 Task: Look for space in Überlingen, Germany from 10th July, 2023 to 15th July, 2023 for 7 adults in price range Rs.10000 to Rs.15000. Place can be entire place or shared room with 4 bedrooms having 7 beds and 4 bathrooms. Property type can be house, flat, guest house. Amenities needed are: wifi, TV, free parkinig on premises, gym, breakfast. Booking option can be shelf check-in. Required host language is English.
Action: Mouse moved to (440, 95)
Screenshot: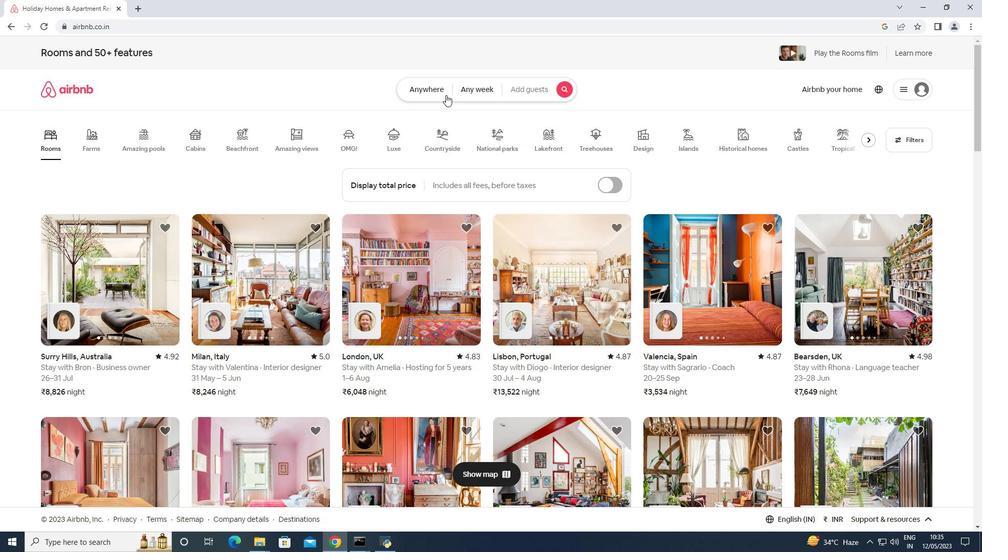 
Action: Mouse pressed left at (440, 95)
Screenshot: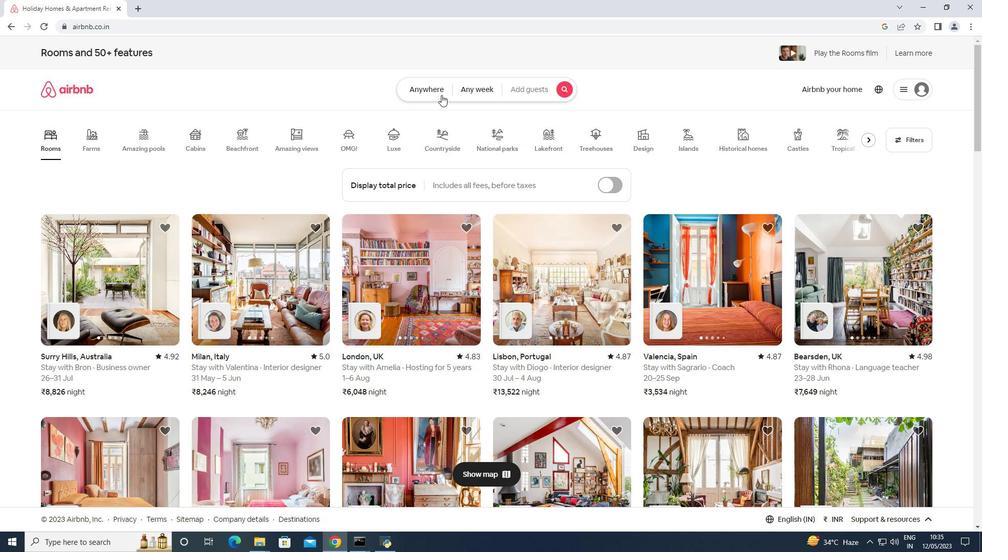 
Action: Mouse moved to (387, 126)
Screenshot: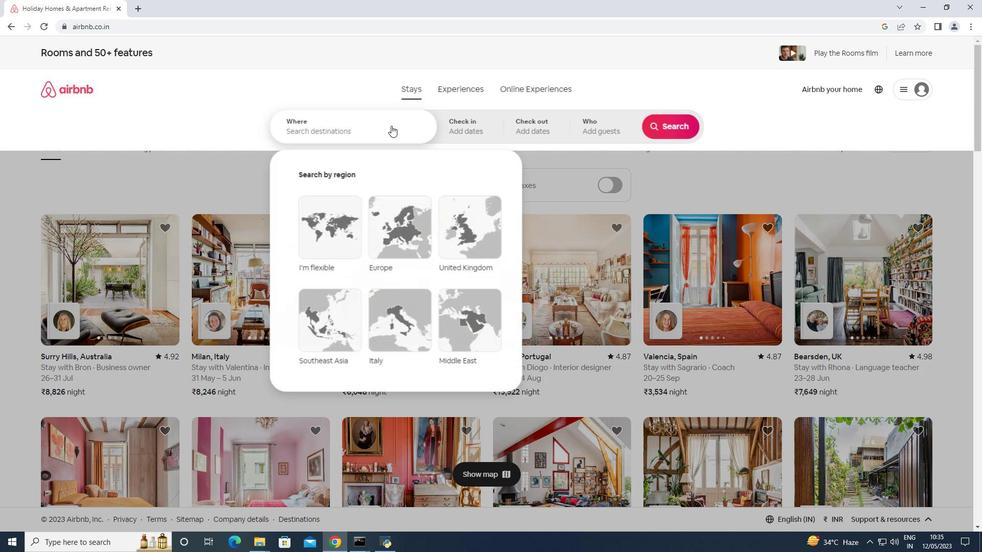 
Action: Mouse pressed left at (387, 126)
Screenshot: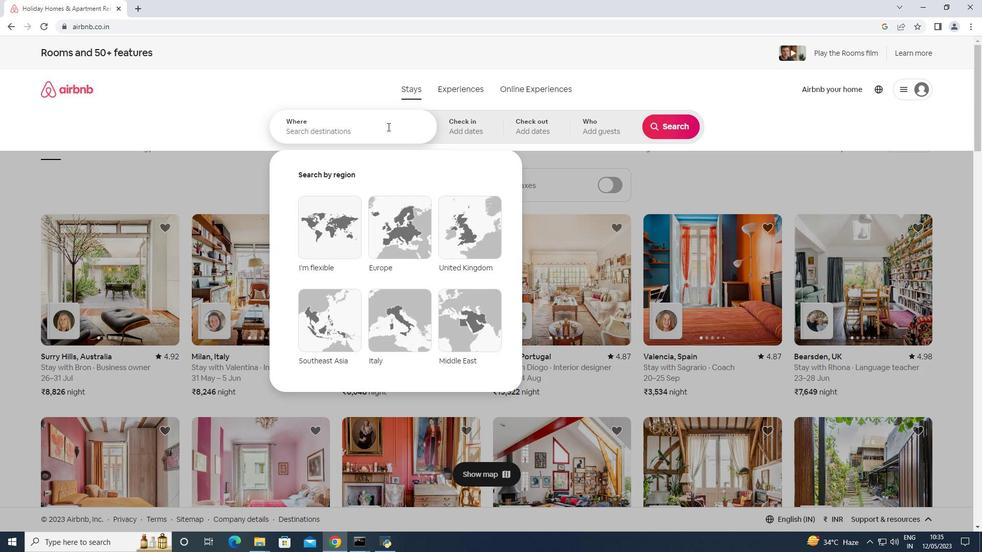 
Action: Key pressed <Key.shift>Uberlinggr<Key.backspace>en,<Key.space><Key.shift>Germany<Key.down><Key.enter>
Screenshot: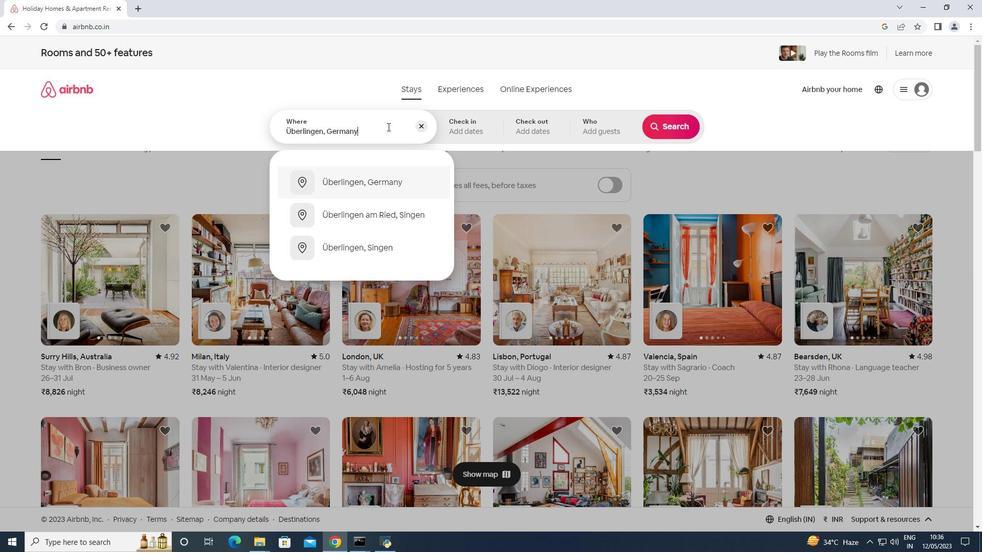 
Action: Mouse moved to (672, 210)
Screenshot: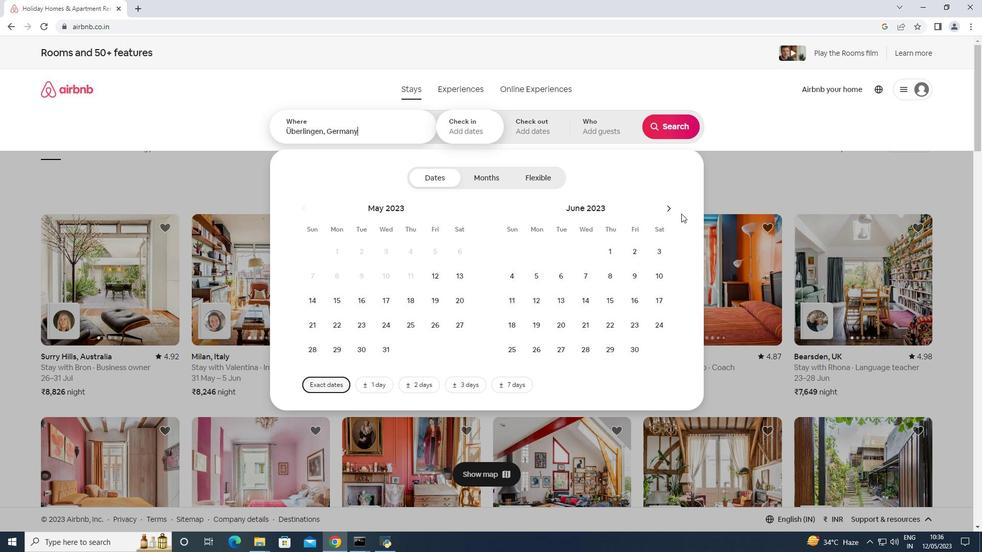 
Action: Mouse pressed left at (672, 210)
Screenshot: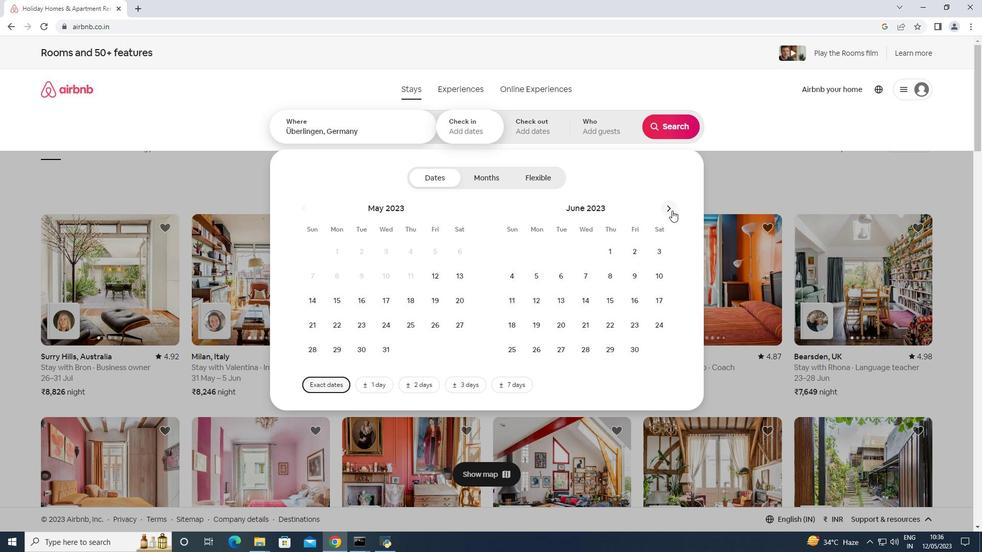 
Action: Mouse moved to (538, 299)
Screenshot: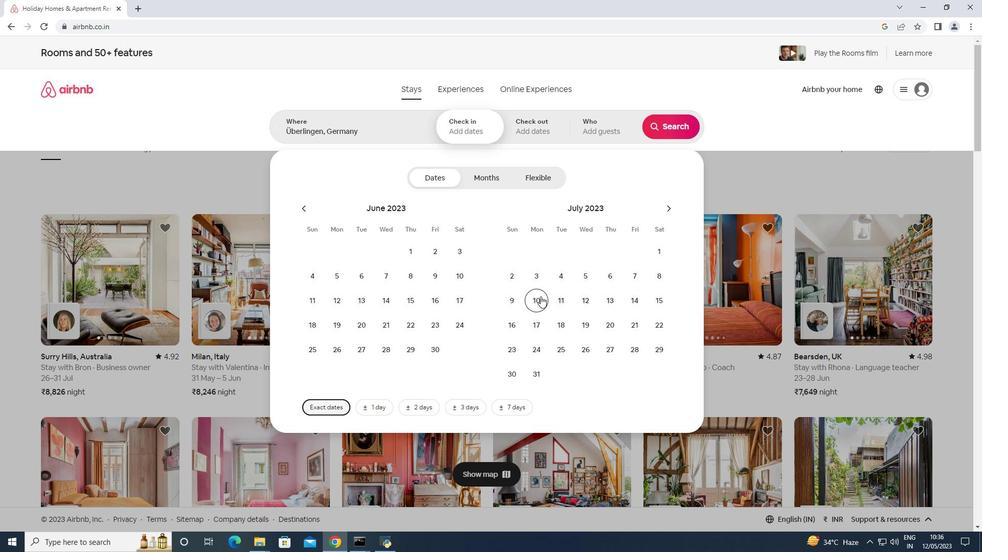 
Action: Mouse pressed left at (538, 299)
Screenshot: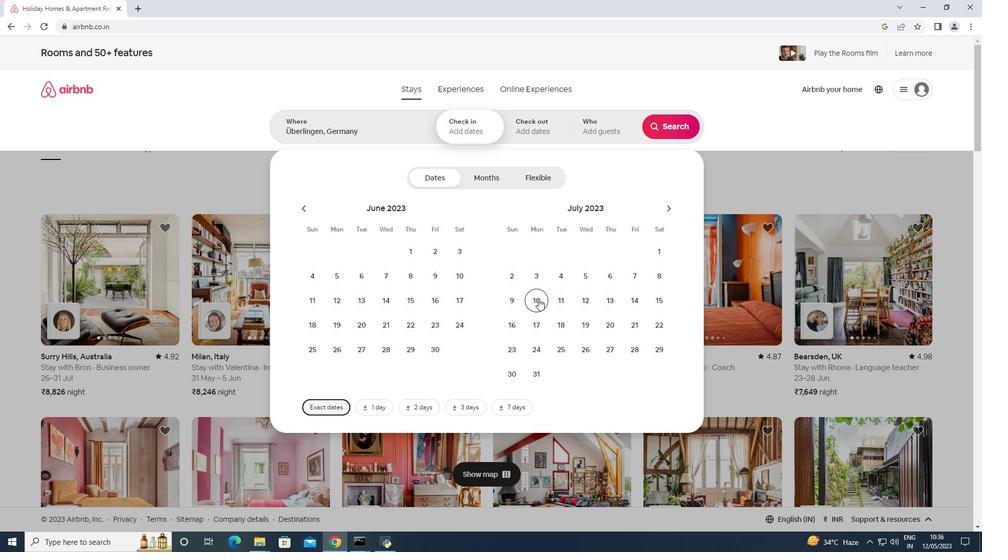 
Action: Mouse moved to (663, 303)
Screenshot: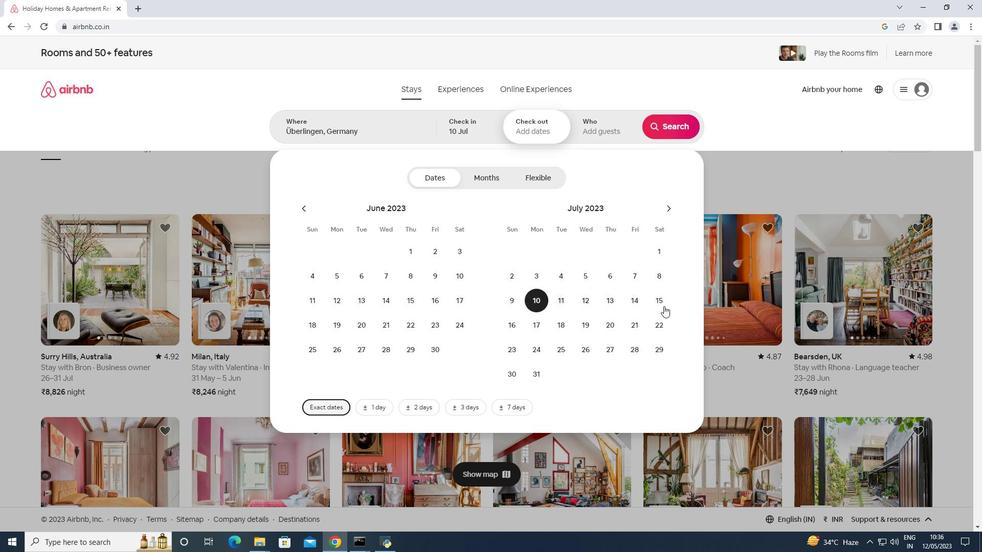 
Action: Mouse pressed left at (663, 303)
Screenshot: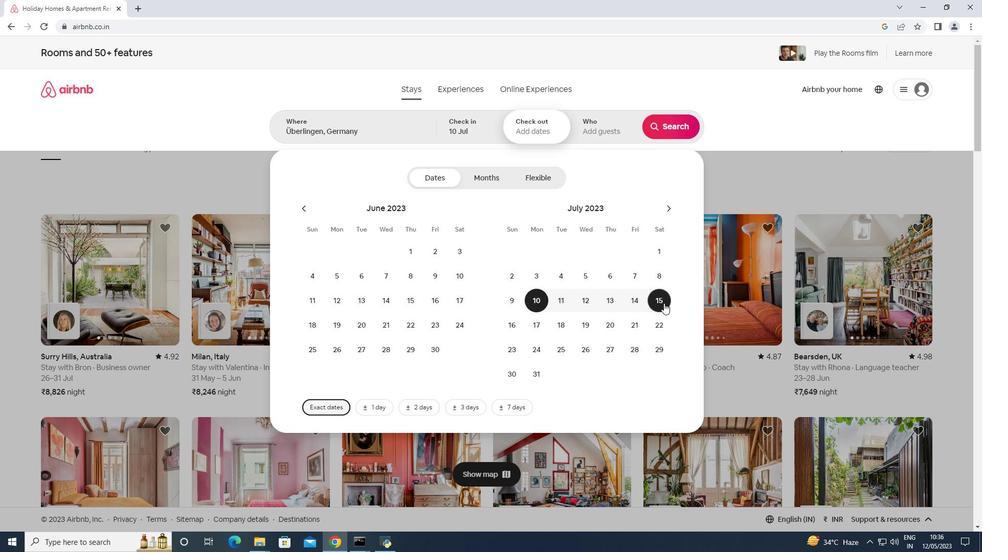 
Action: Mouse moved to (597, 126)
Screenshot: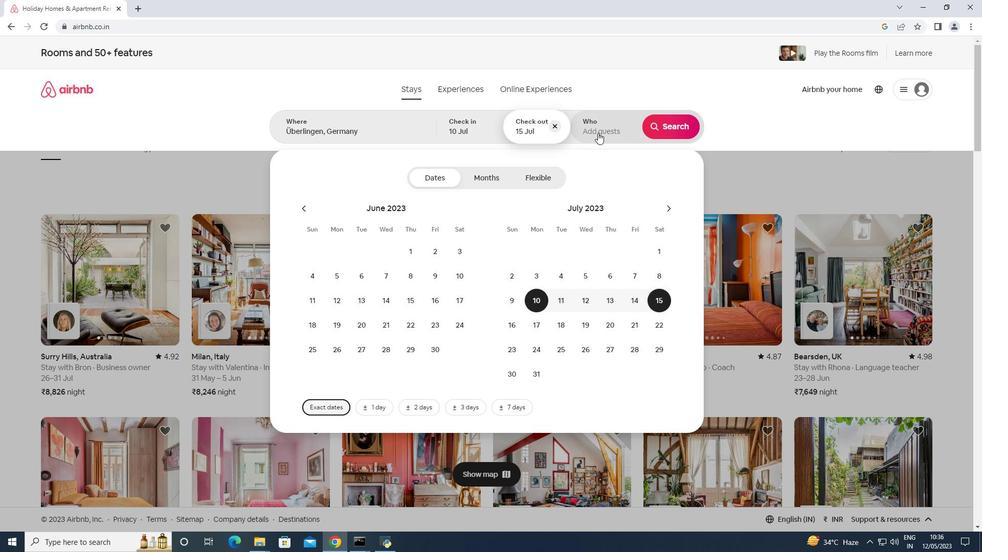 
Action: Mouse pressed left at (597, 126)
Screenshot: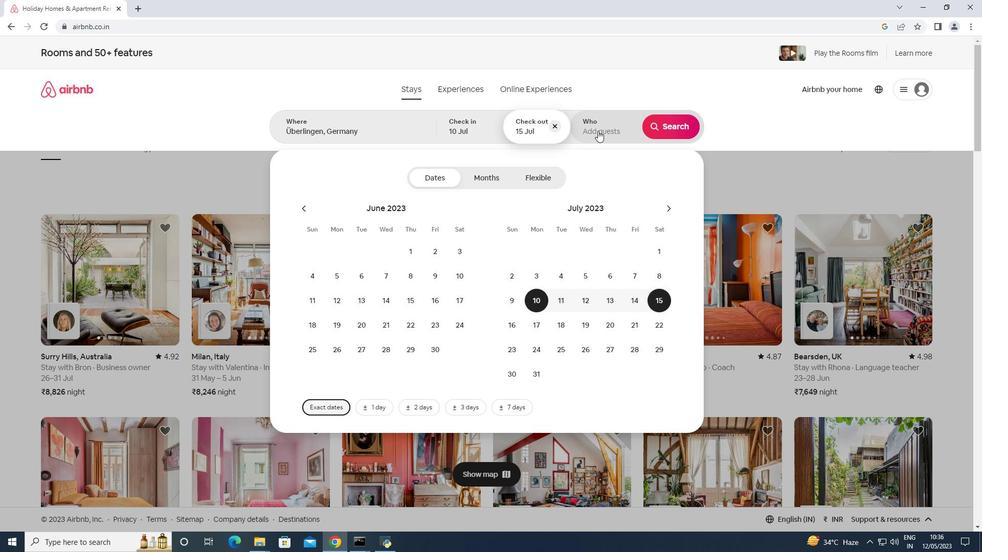 
Action: Mouse moved to (667, 179)
Screenshot: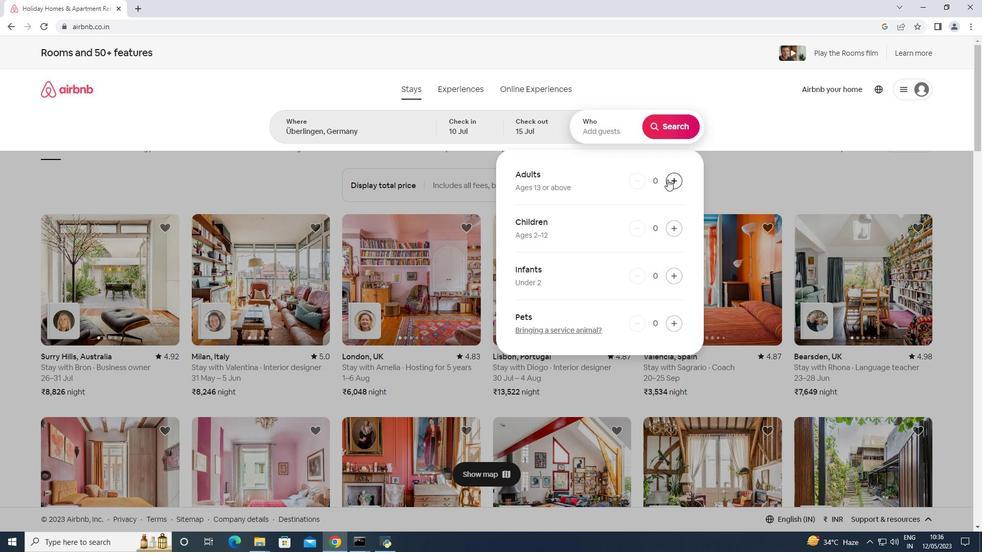 
Action: Mouse pressed left at (667, 179)
Screenshot: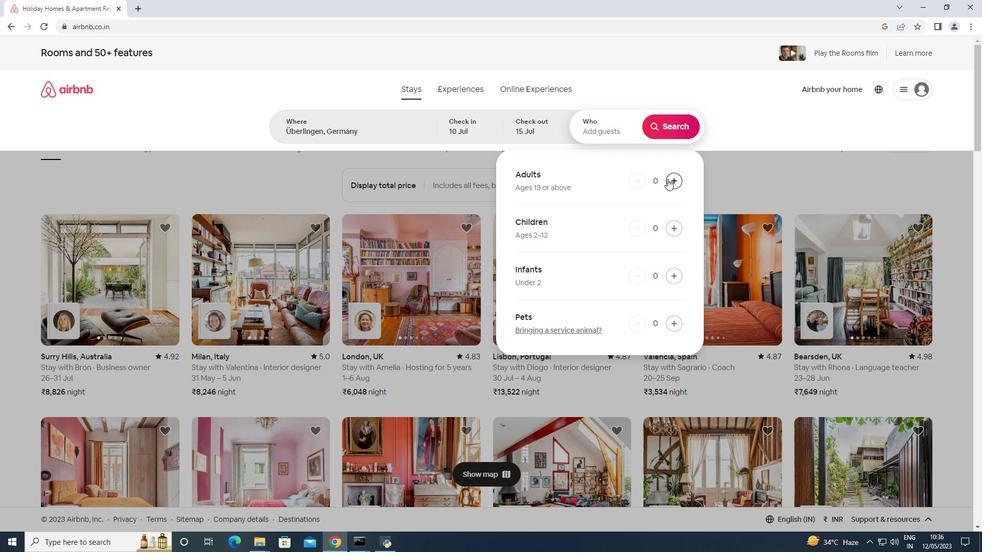 
Action: Mouse moved to (667, 179)
Screenshot: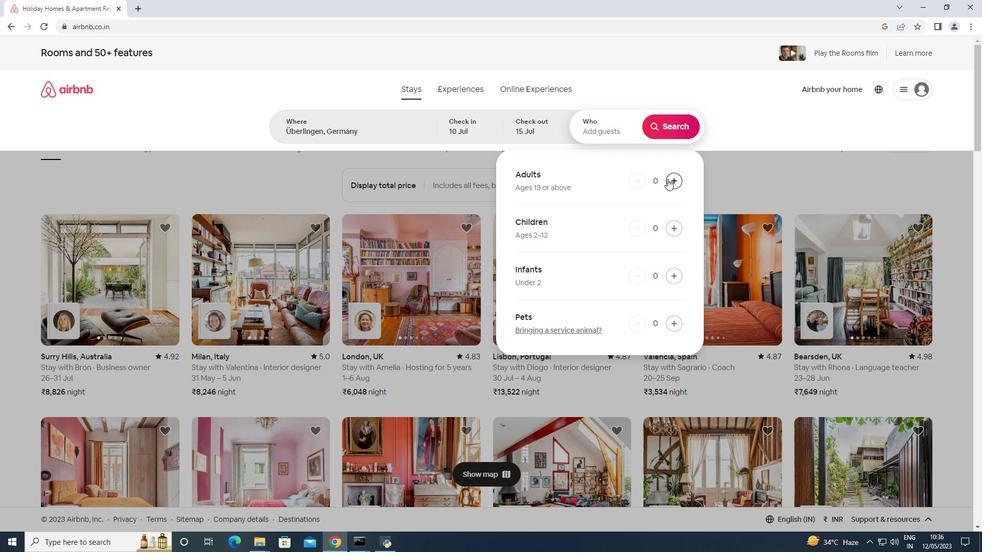 
Action: Mouse pressed left at (667, 179)
Screenshot: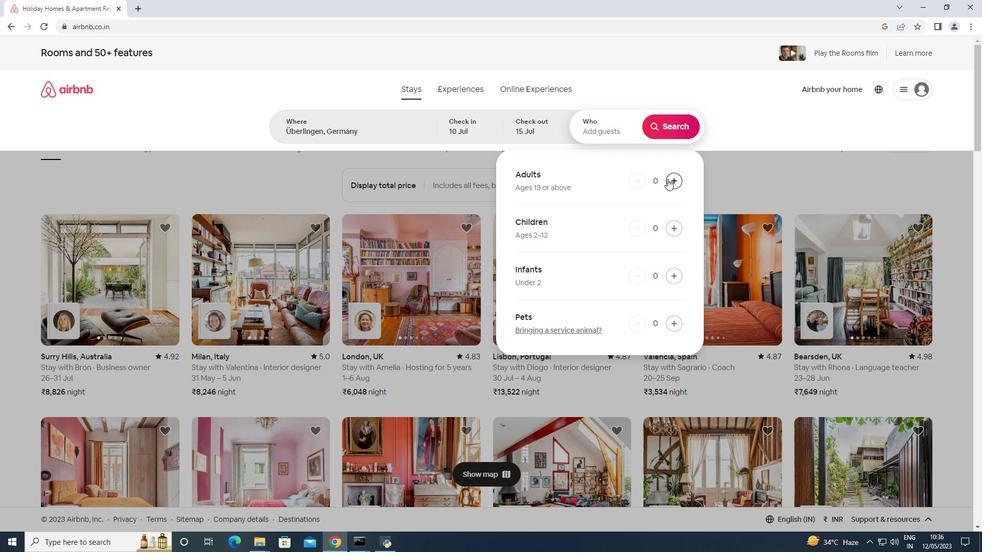 
Action: Mouse pressed left at (667, 179)
Screenshot: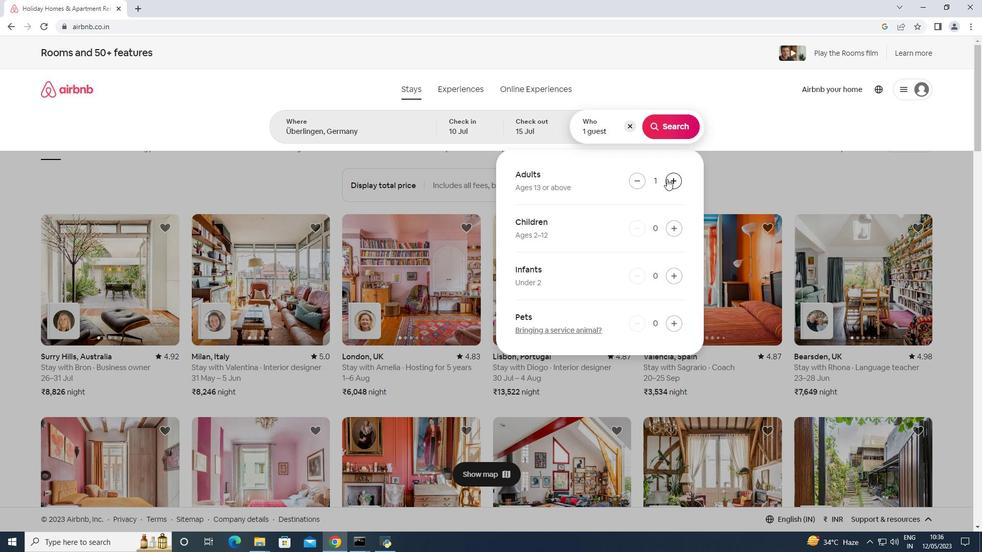 
Action: Mouse pressed left at (667, 179)
Screenshot: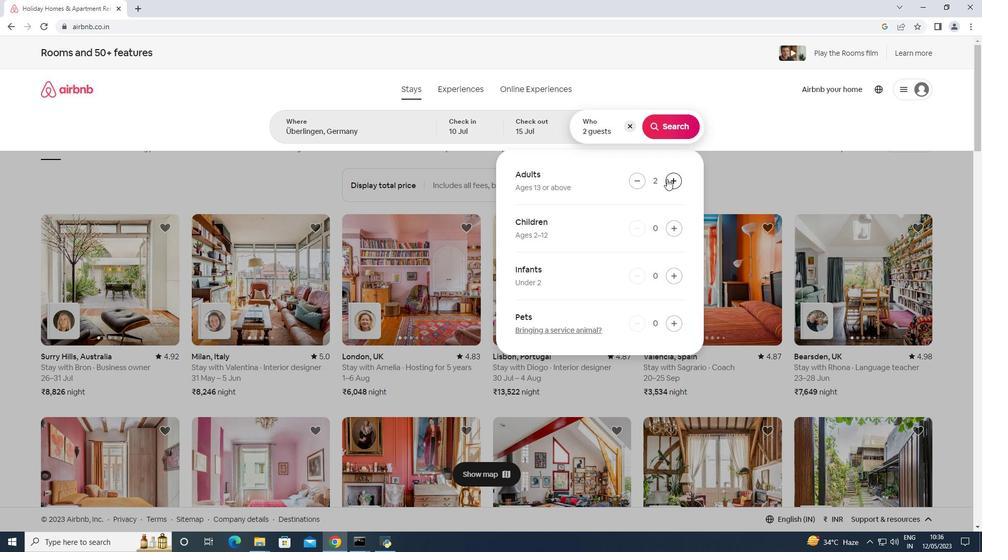 
Action: Mouse pressed left at (667, 179)
Screenshot: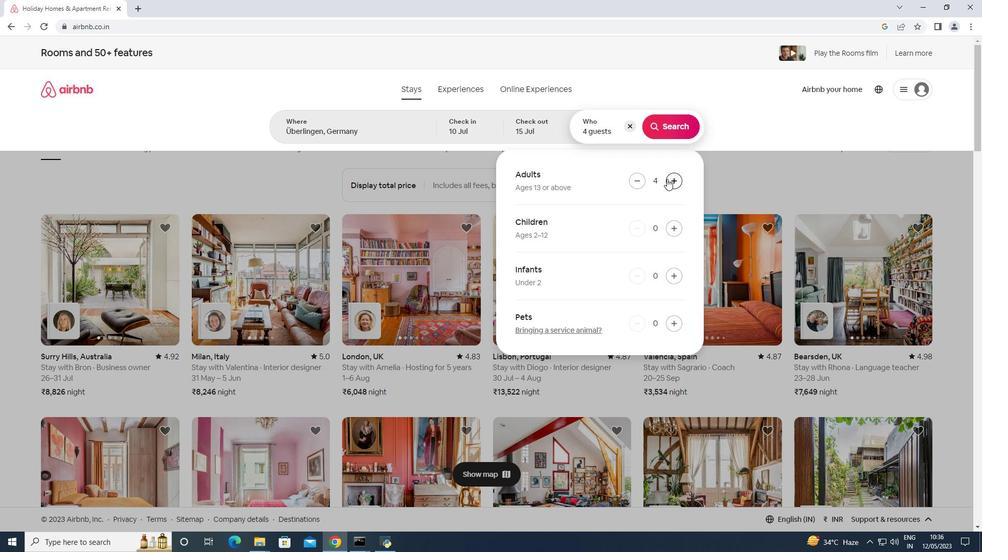 
Action: Mouse pressed left at (667, 179)
Screenshot: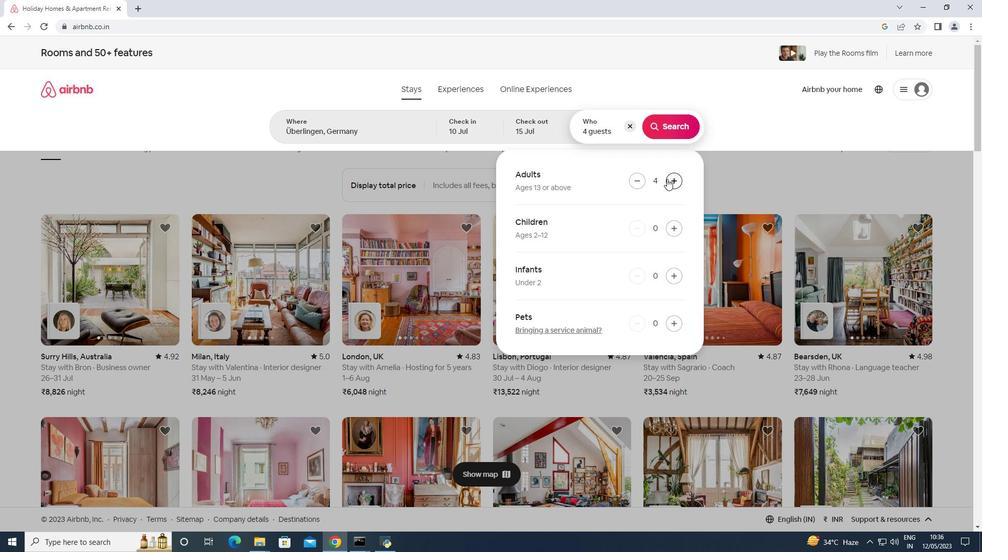 
Action: Mouse pressed left at (667, 179)
Screenshot: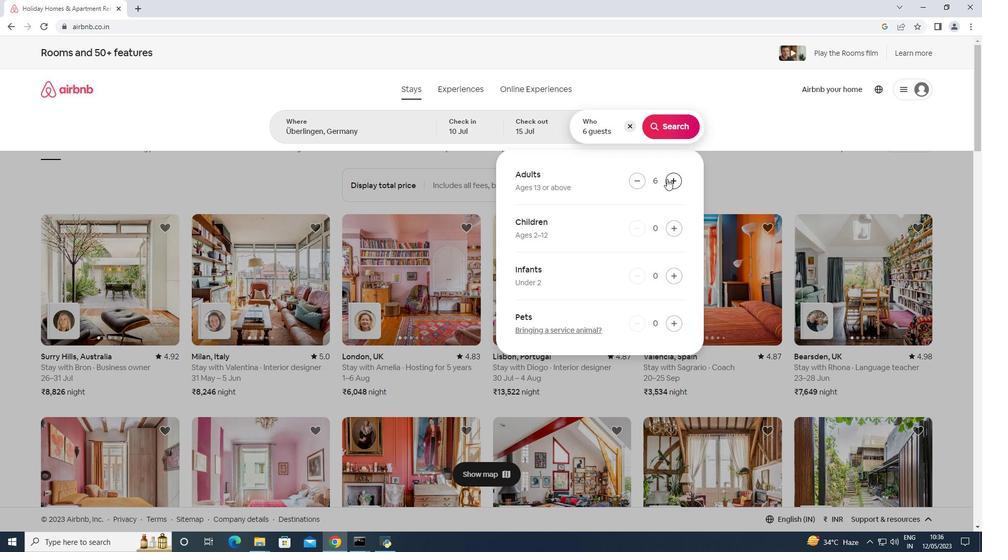 
Action: Mouse moved to (671, 127)
Screenshot: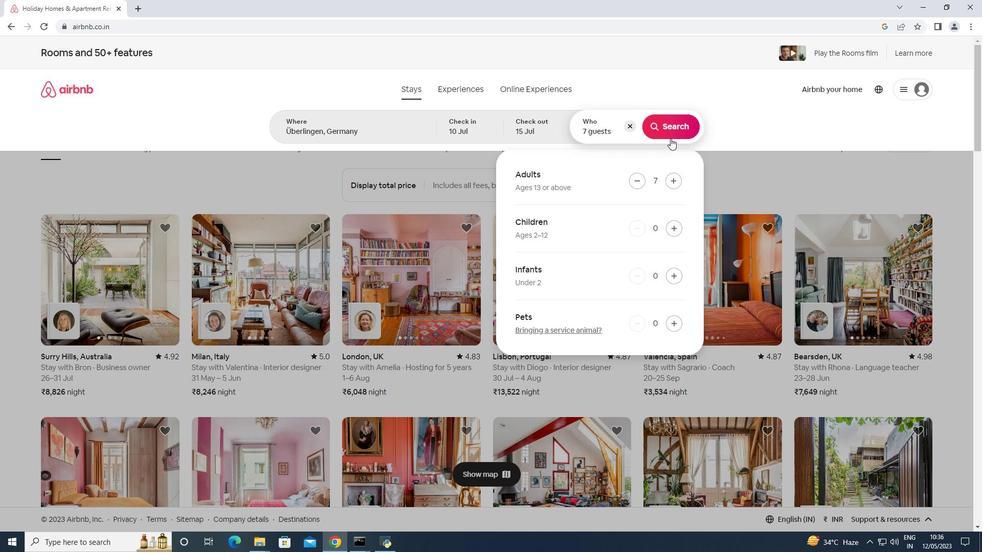 
Action: Mouse pressed left at (671, 127)
Screenshot: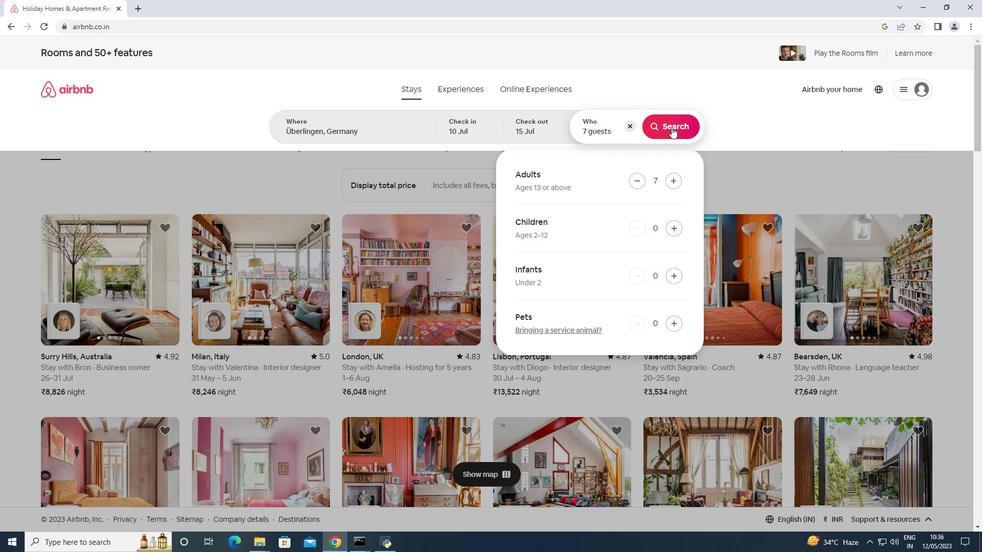 
Action: Mouse moved to (930, 99)
Screenshot: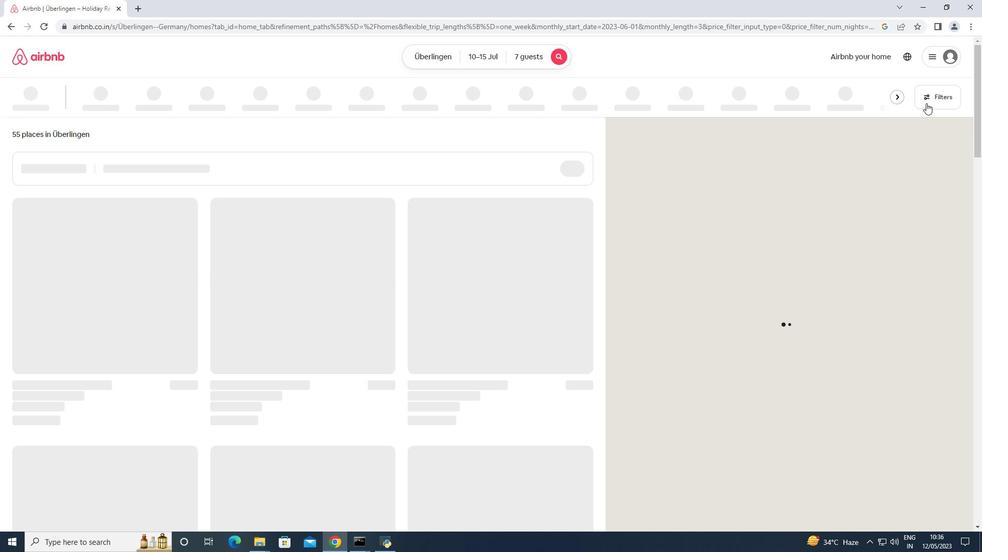 
Action: Mouse pressed left at (930, 99)
Screenshot: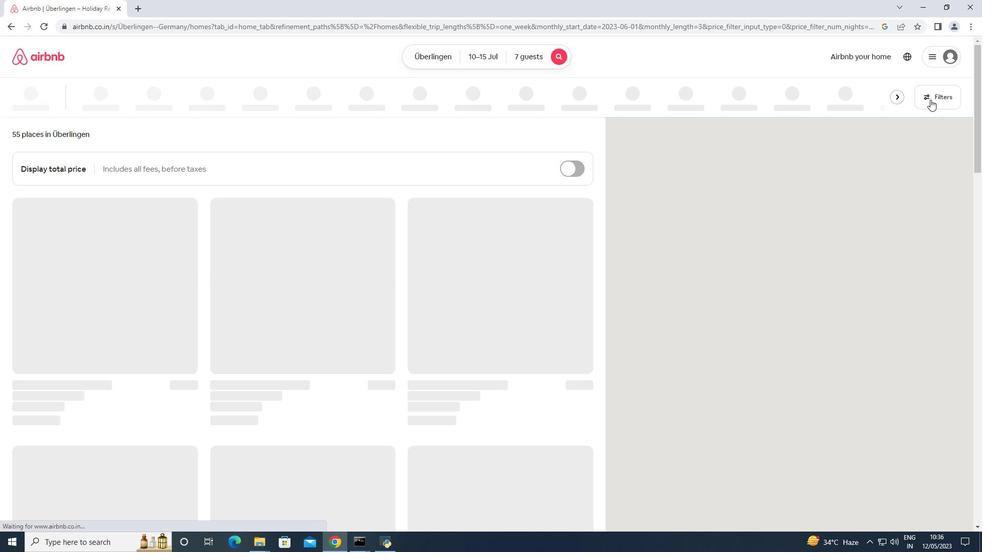 
Action: Mouse moved to (837, 149)
Screenshot: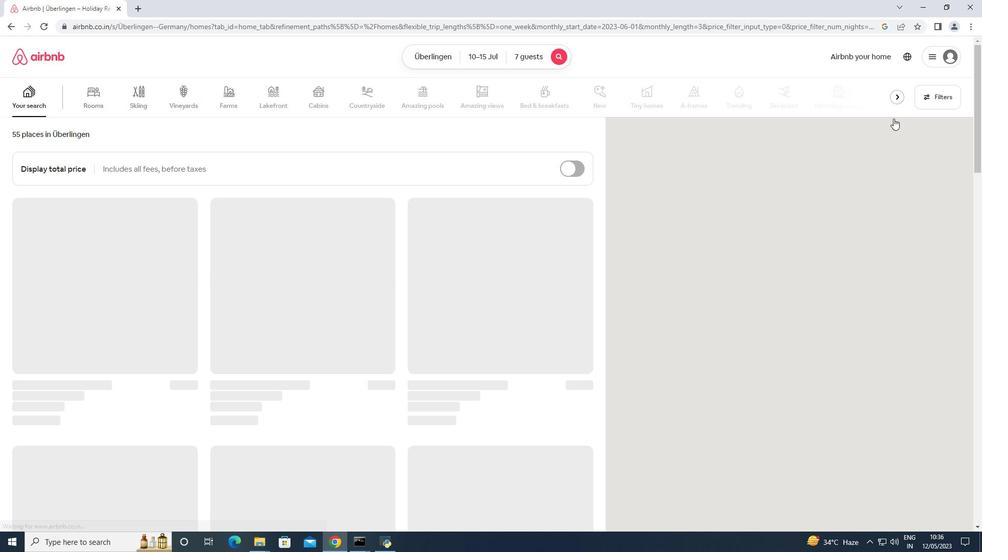 
